 Task: Measure the distance between Nashville and Great Smoky Mountains.
Action: Mouse moved to (260, 68)
Screenshot: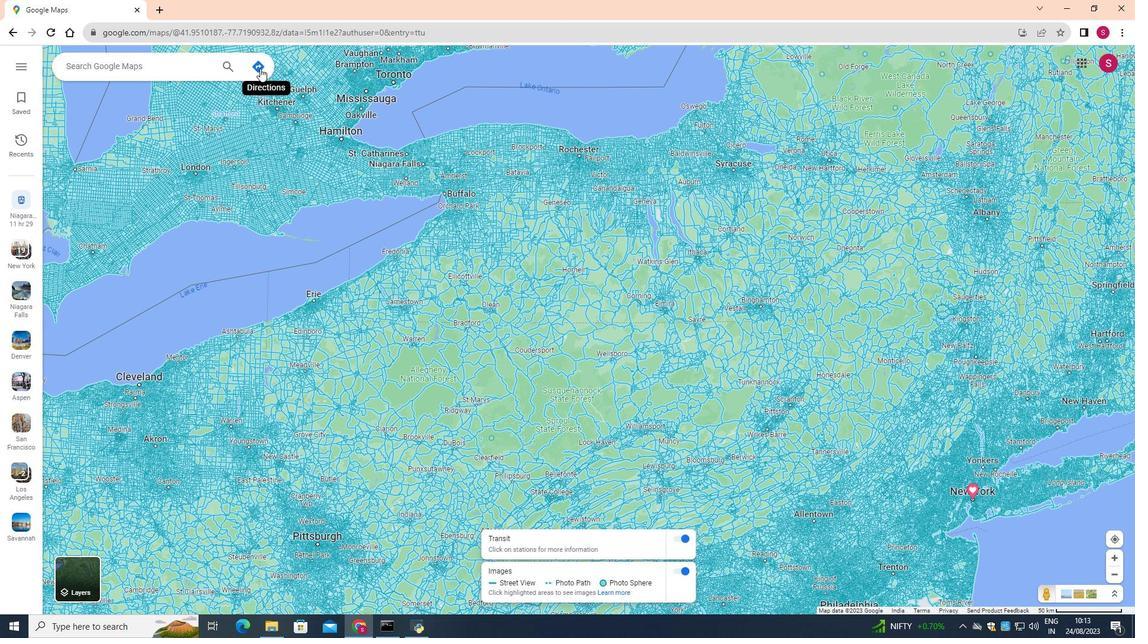 
Action: Mouse pressed left at (260, 68)
Screenshot: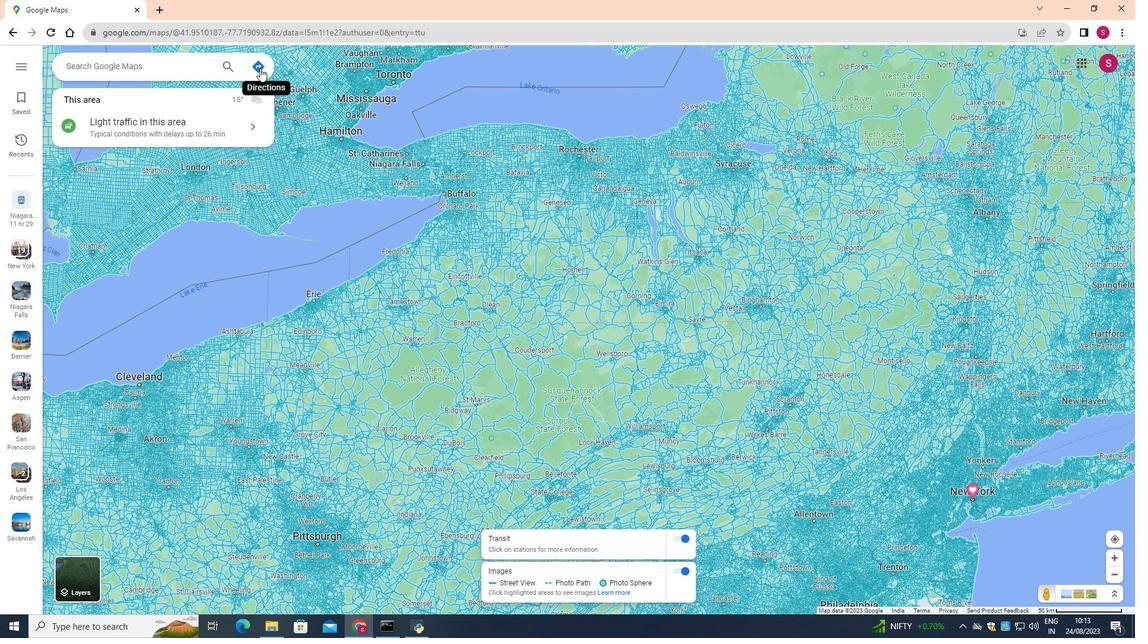 
Action: Mouse moved to (182, 95)
Screenshot: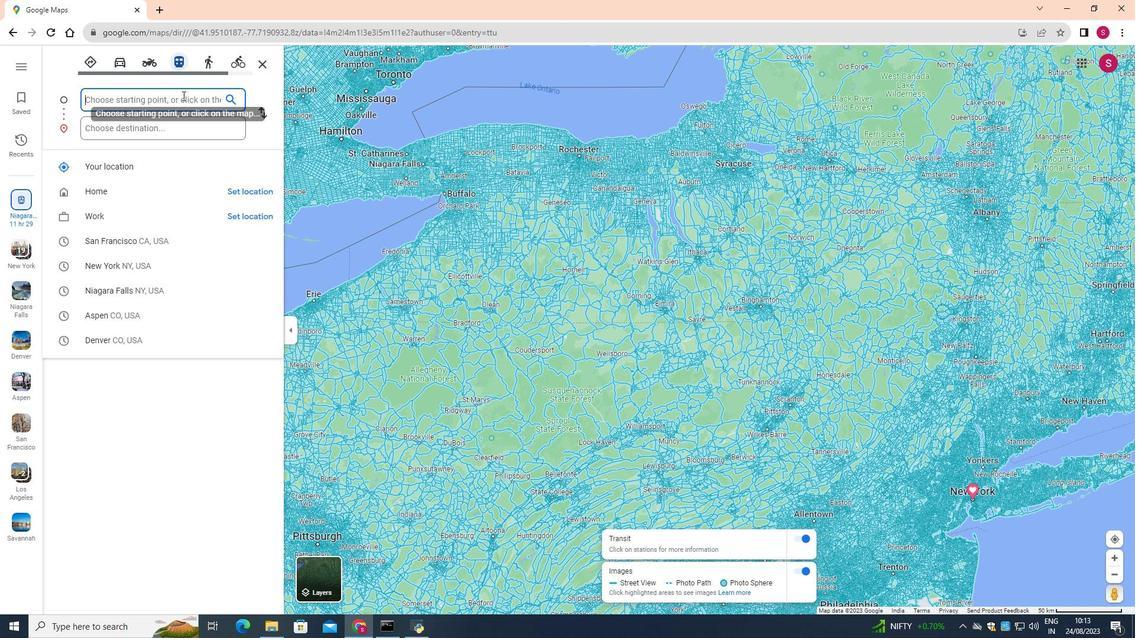 
Action: Mouse pressed left at (182, 95)
Screenshot: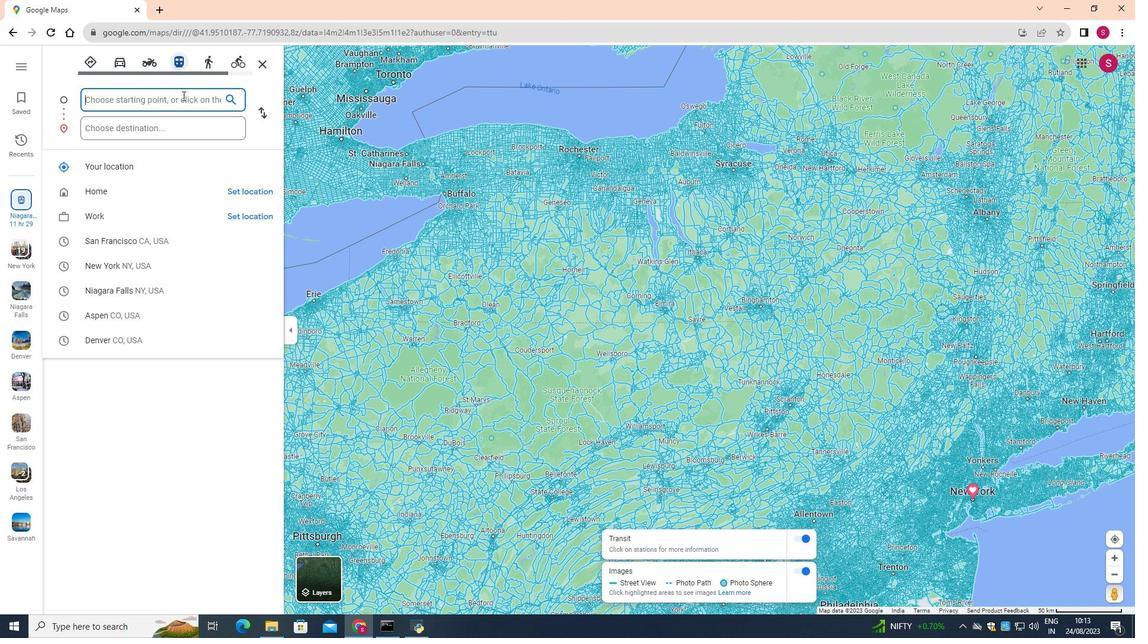 
Action: Key pressed <Key.shift><Key.shift>Nashville
Screenshot: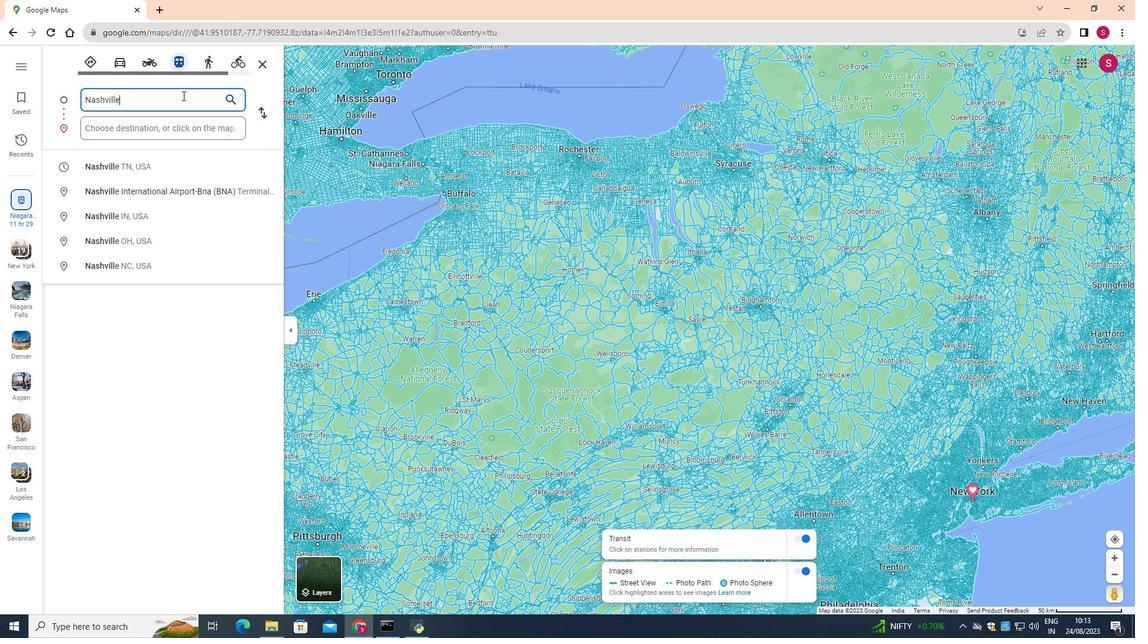 
Action: Mouse moved to (150, 166)
Screenshot: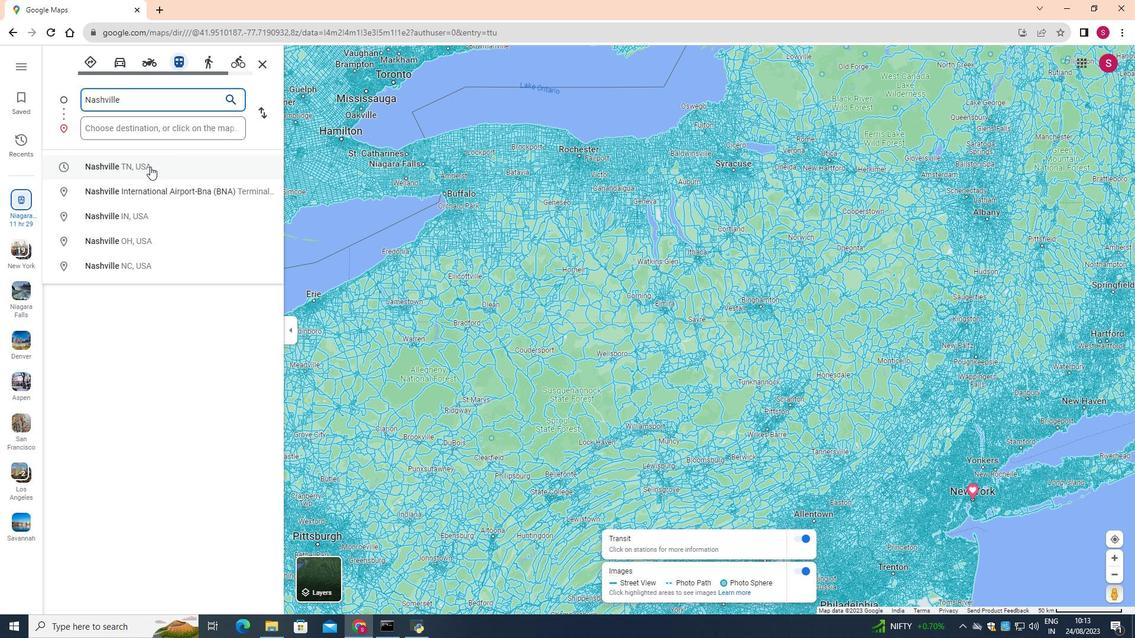 
Action: Mouse pressed left at (150, 166)
Screenshot: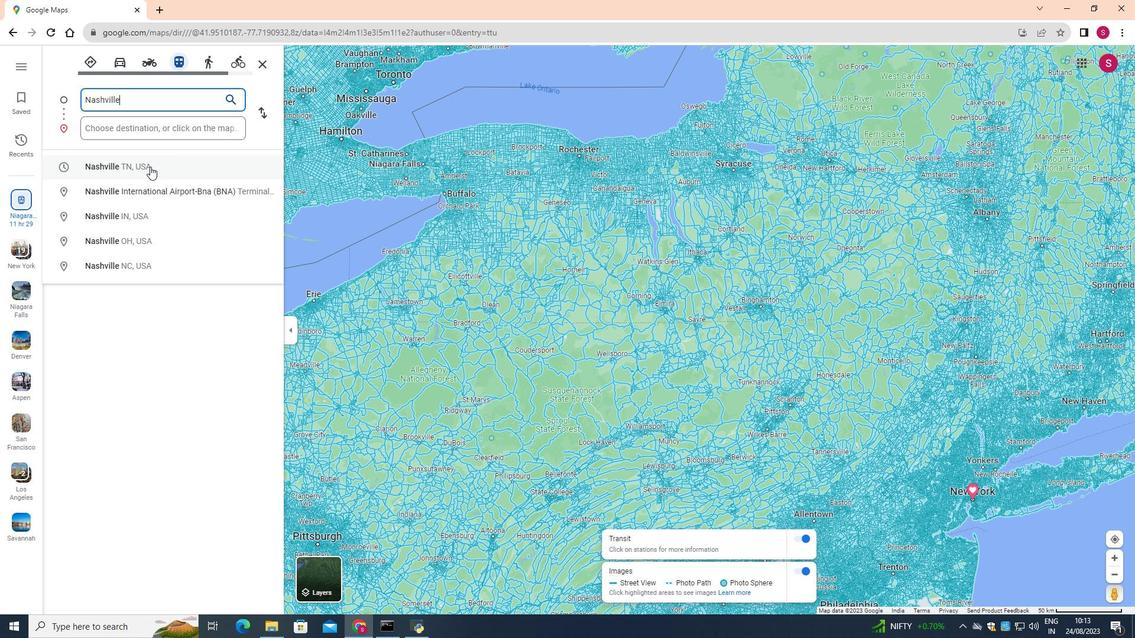 
Action: Mouse moved to (175, 123)
Screenshot: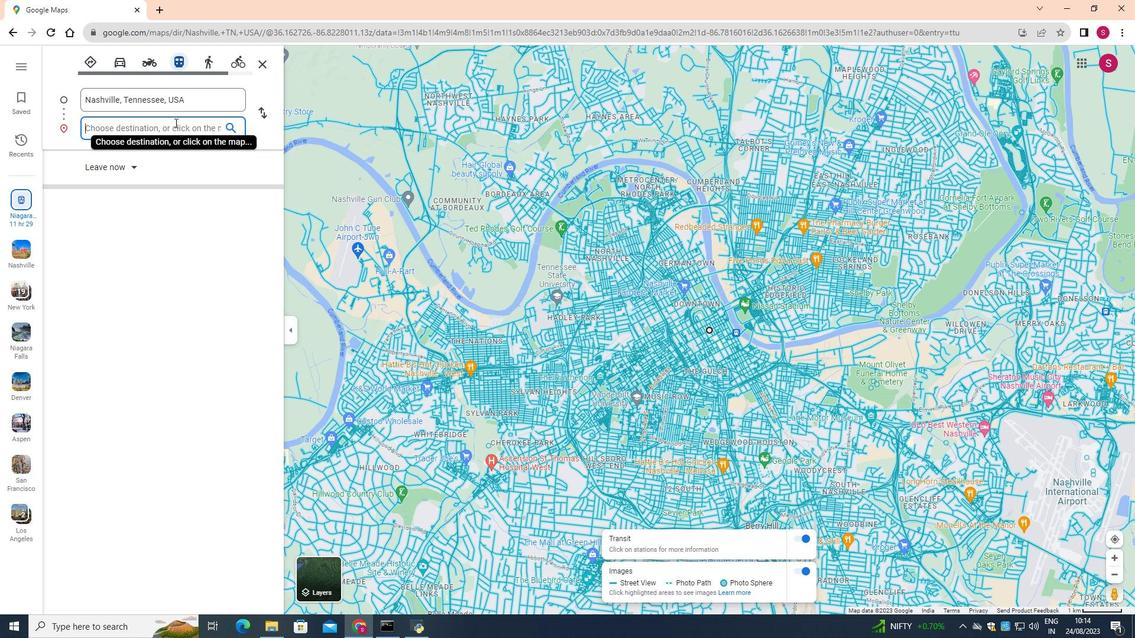
Action: Mouse pressed left at (175, 123)
Screenshot: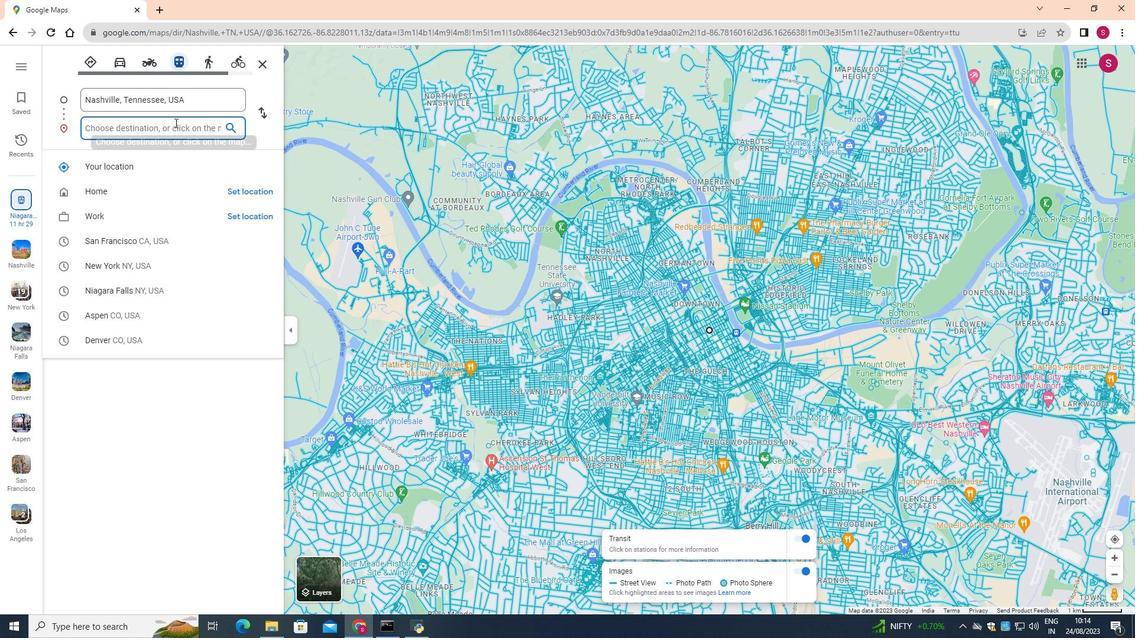 
Action: Key pressed <Key.shift>Great<Key.space><Key.shift>Smoky
Screenshot: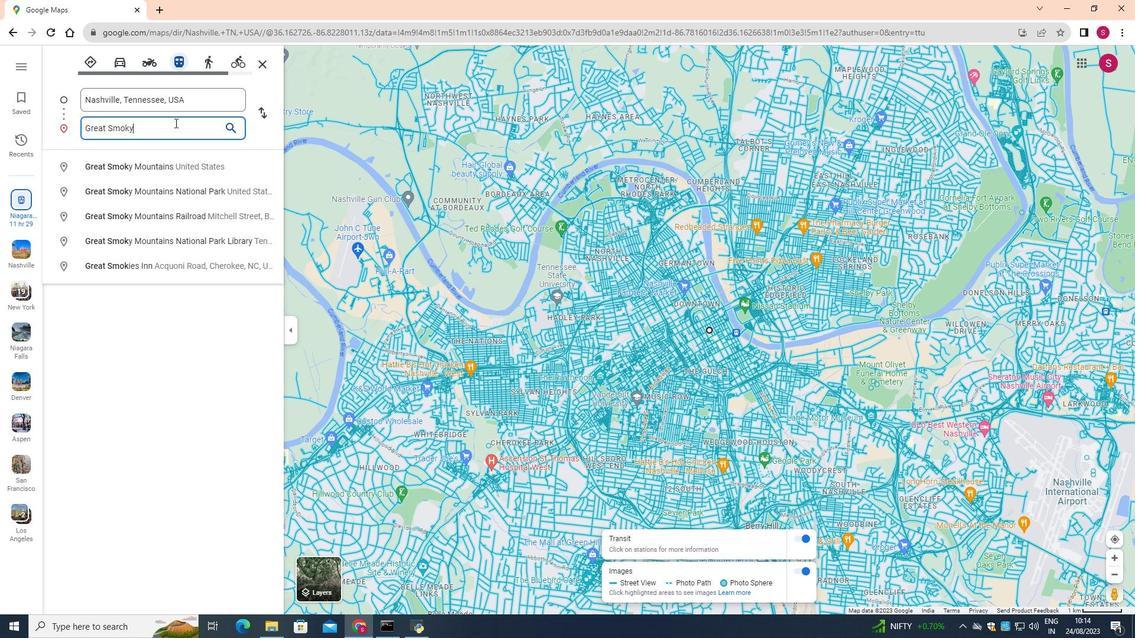
Action: Mouse moved to (124, 165)
Screenshot: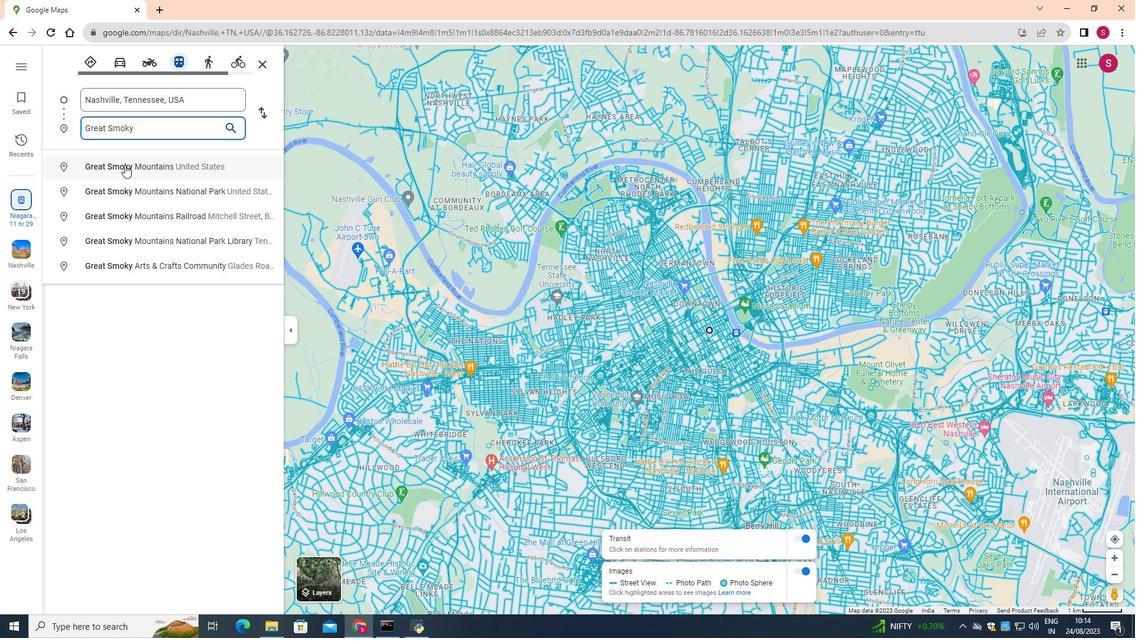 
Action: Mouse pressed left at (124, 165)
Screenshot: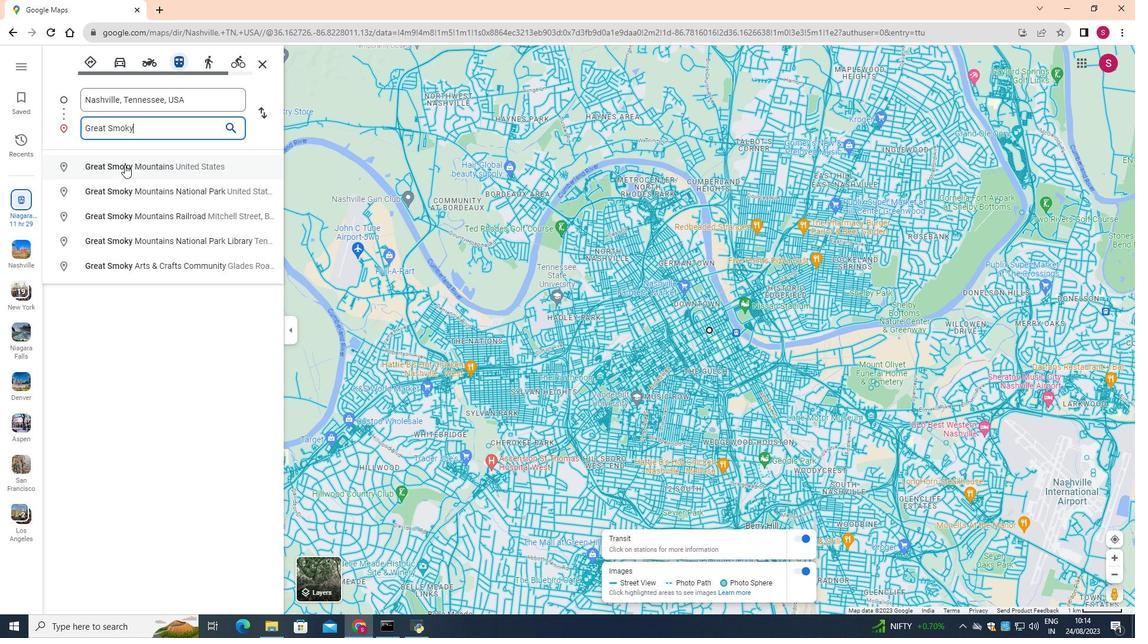 
Action: Mouse moved to (508, 573)
Screenshot: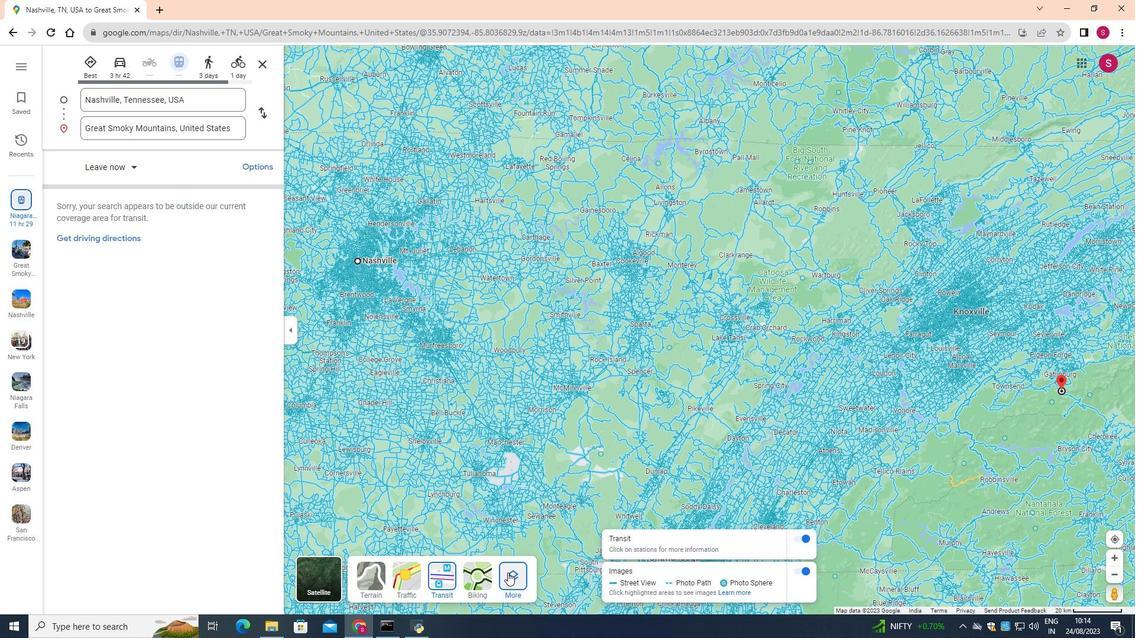 
Action: Mouse pressed left at (508, 573)
Screenshot: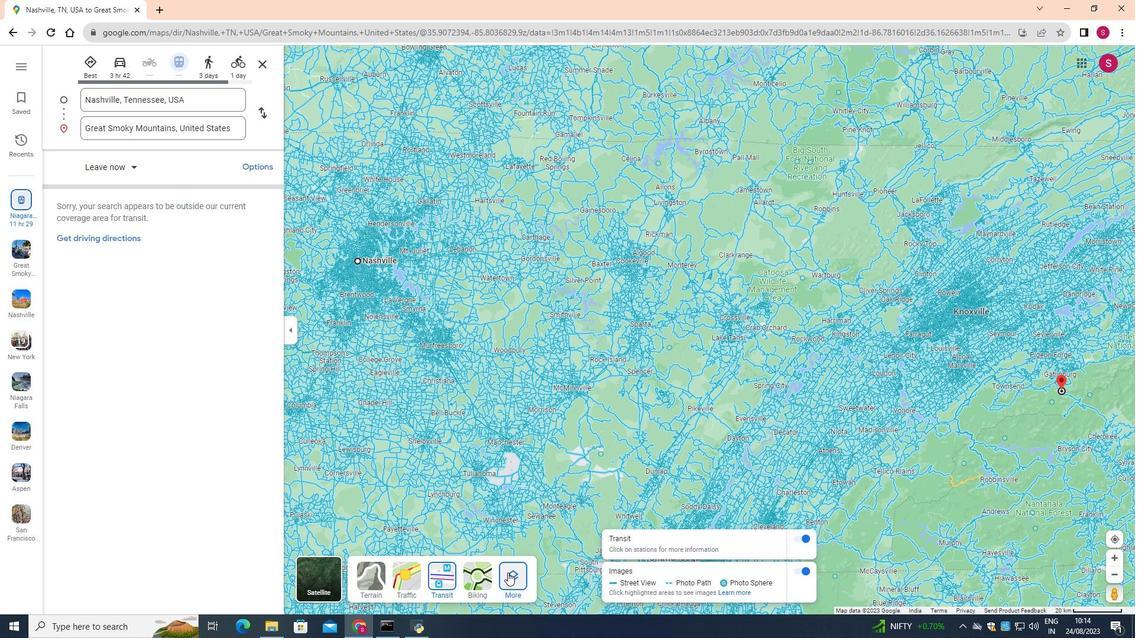 
Action: Mouse moved to (412, 466)
Screenshot: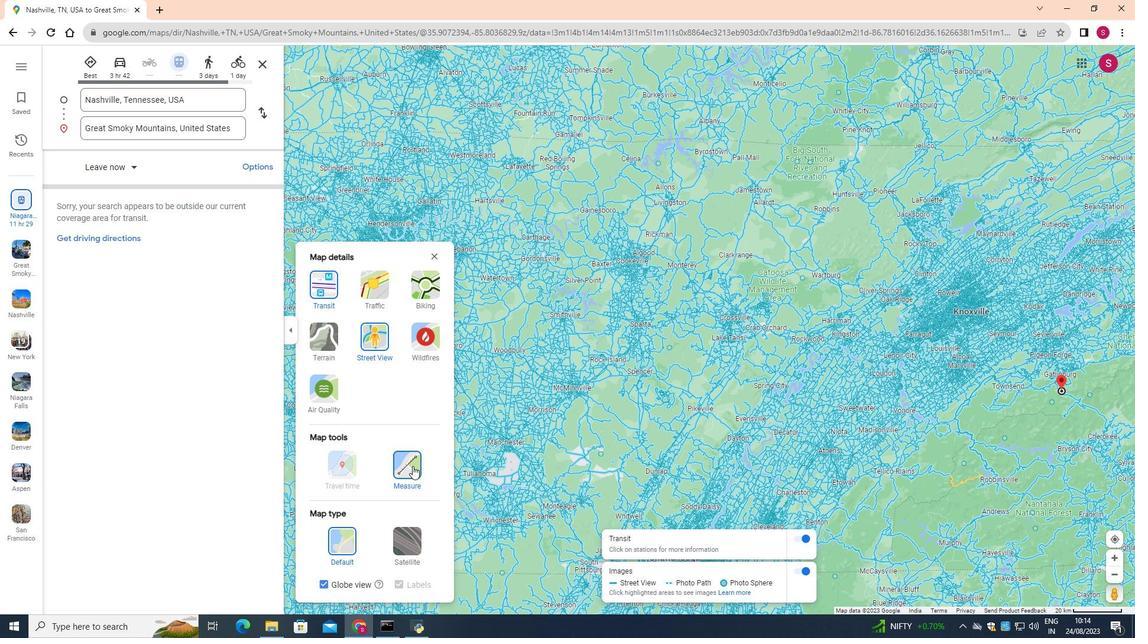 
Action: Mouse pressed left at (412, 466)
Screenshot: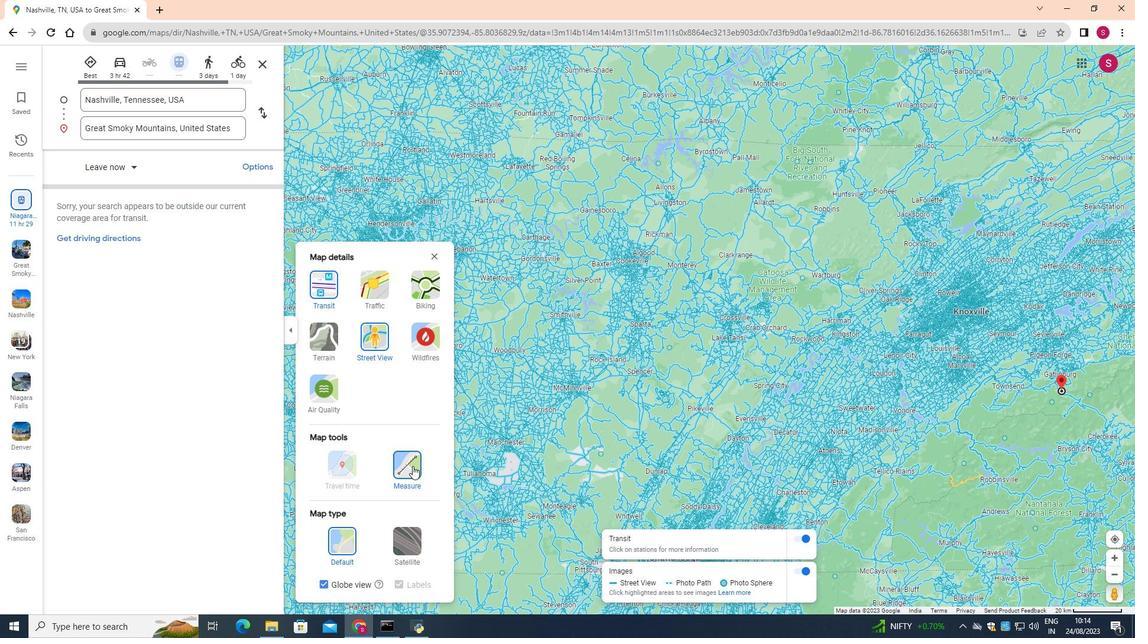 
Action: Mouse moved to (415, 464)
Screenshot: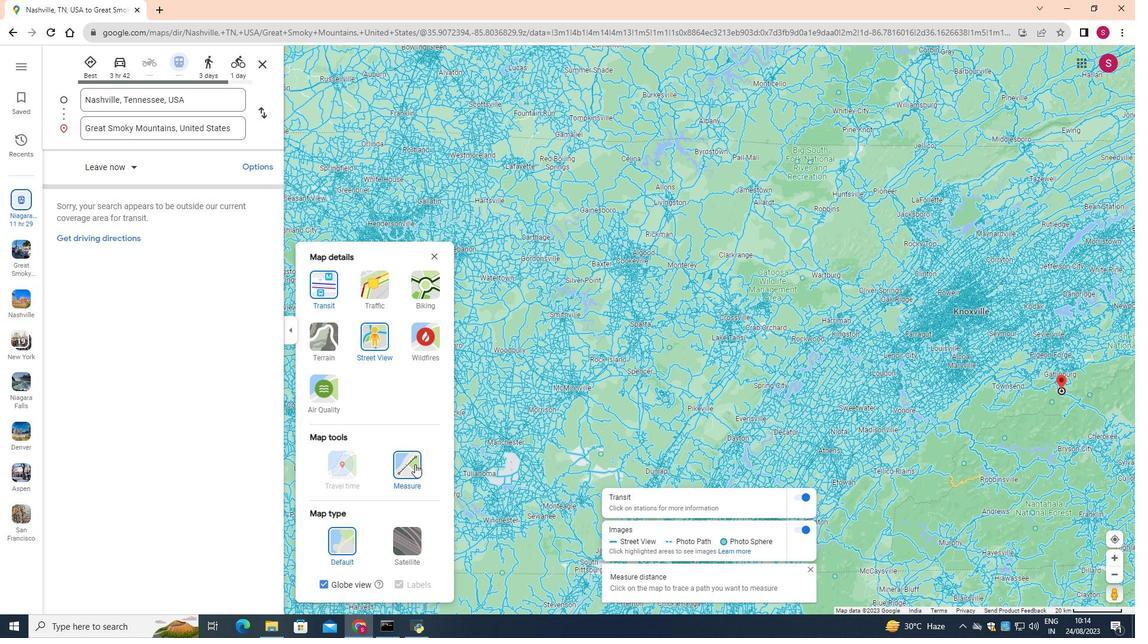 
Action: Mouse pressed left at (415, 464)
Screenshot: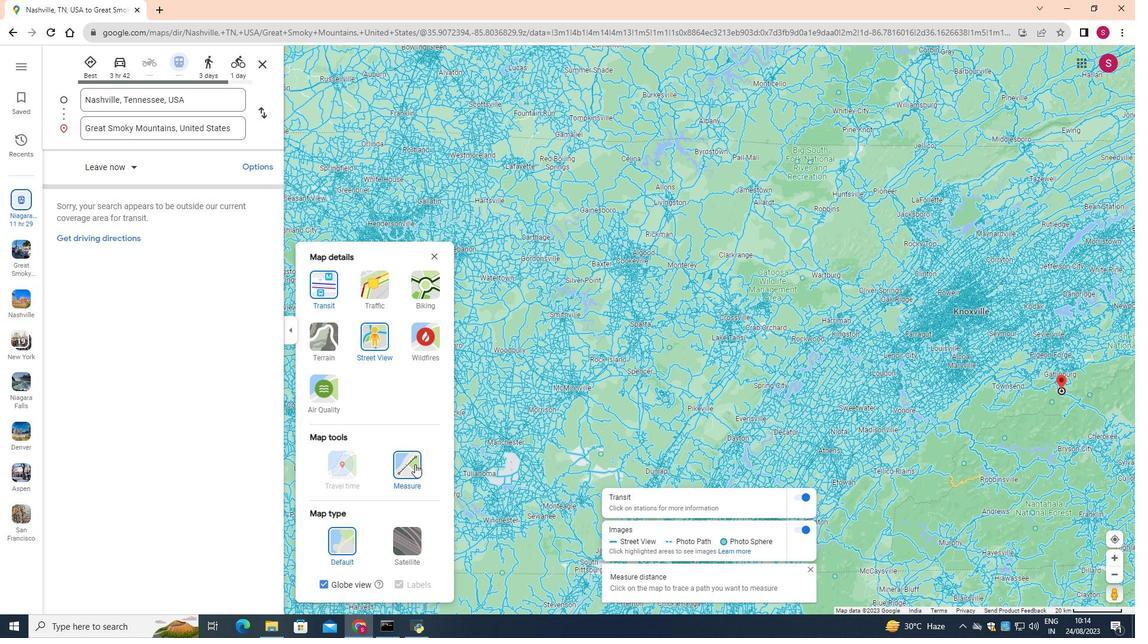 
Action: Mouse pressed left at (415, 464)
Screenshot: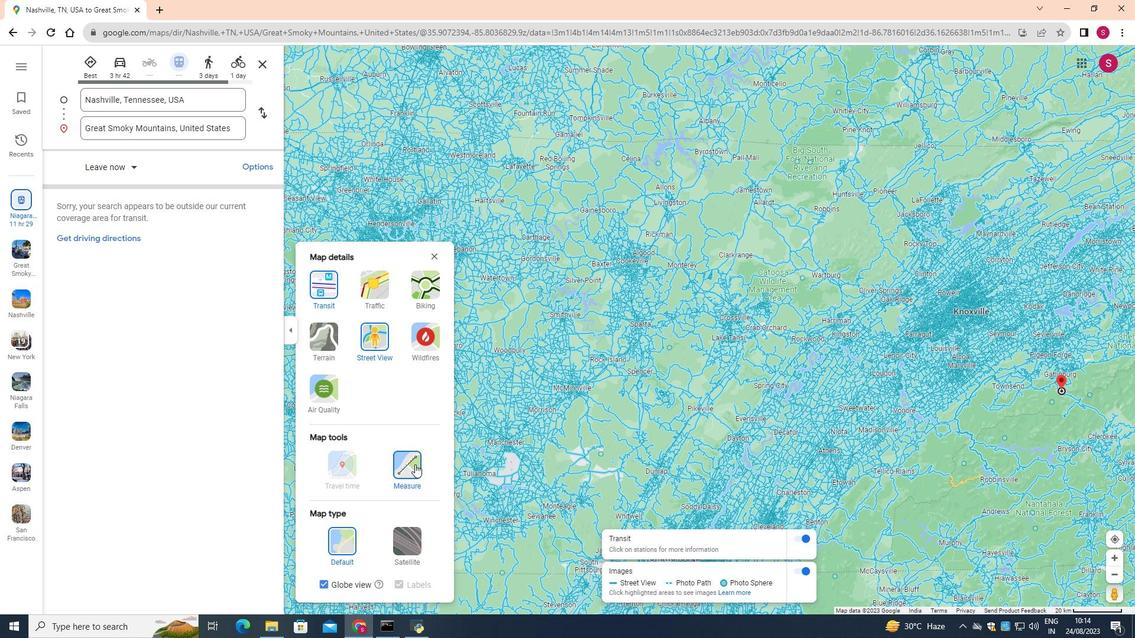 
Action: Mouse moved to (434, 257)
Screenshot: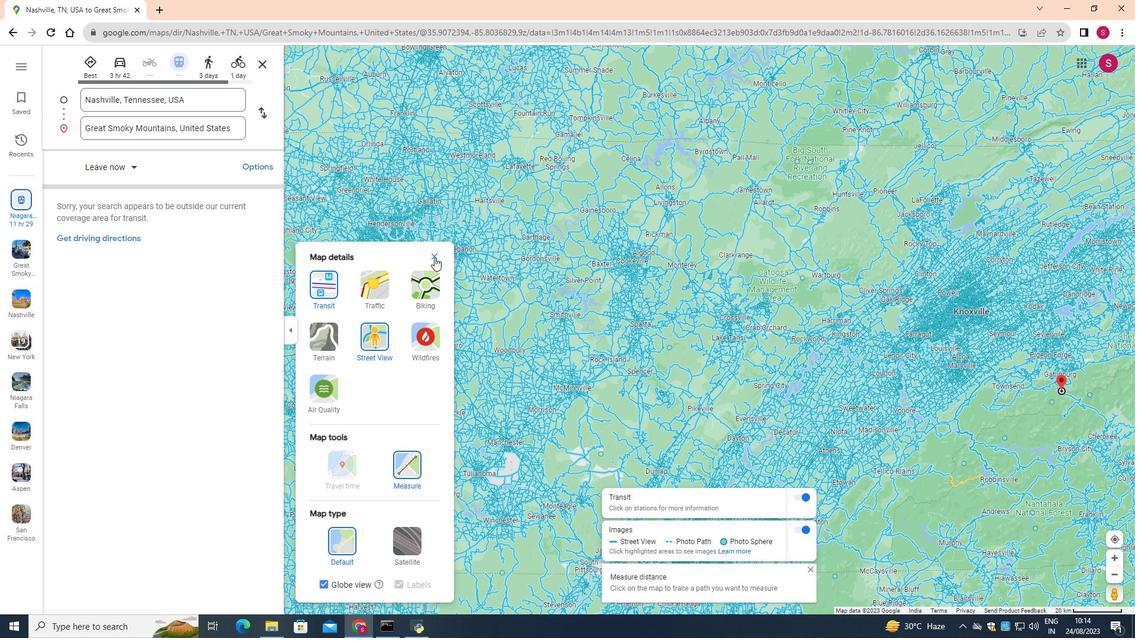 
Action: Mouse pressed left at (434, 257)
Screenshot: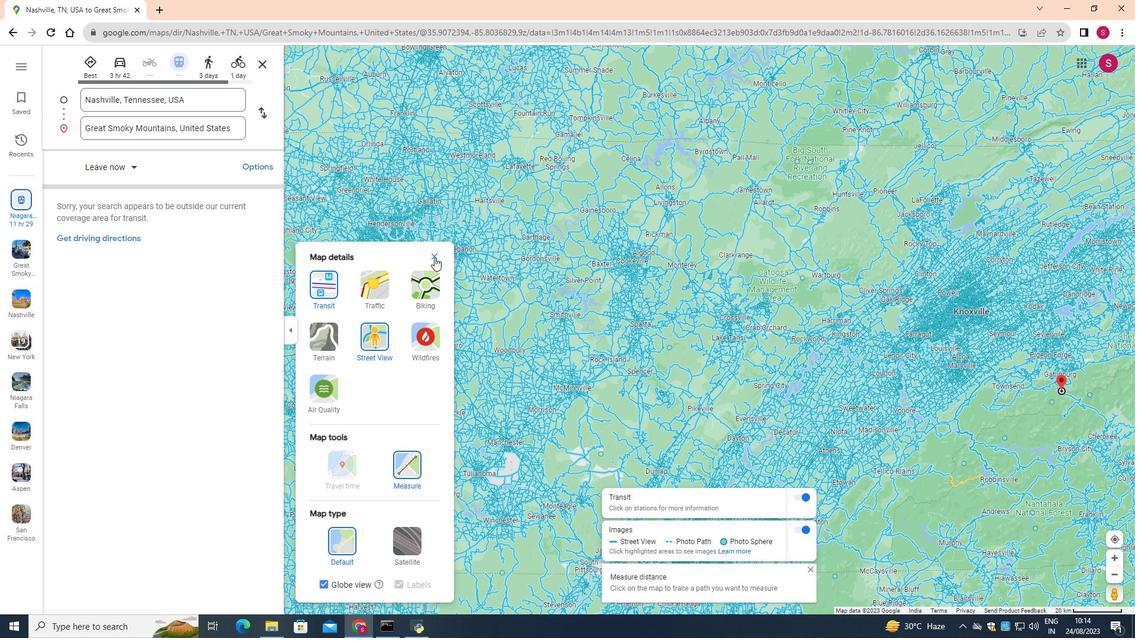 
Action: Mouse moved to (357, 259)
Screenshot: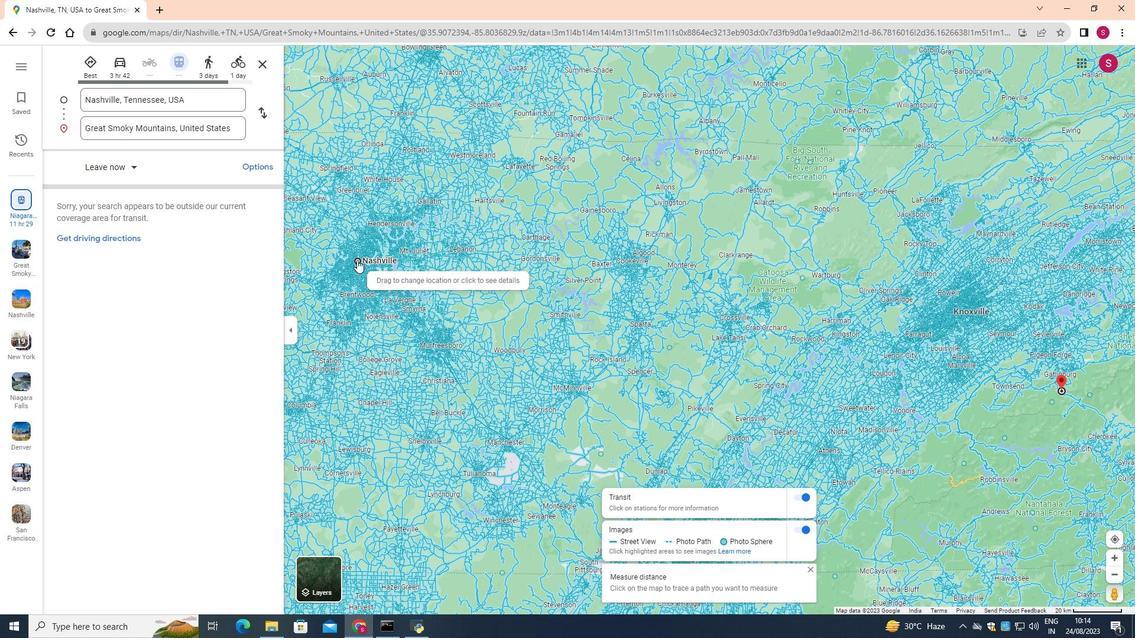 
Action: Mouse pressed left at (357, 259)
Screenshot: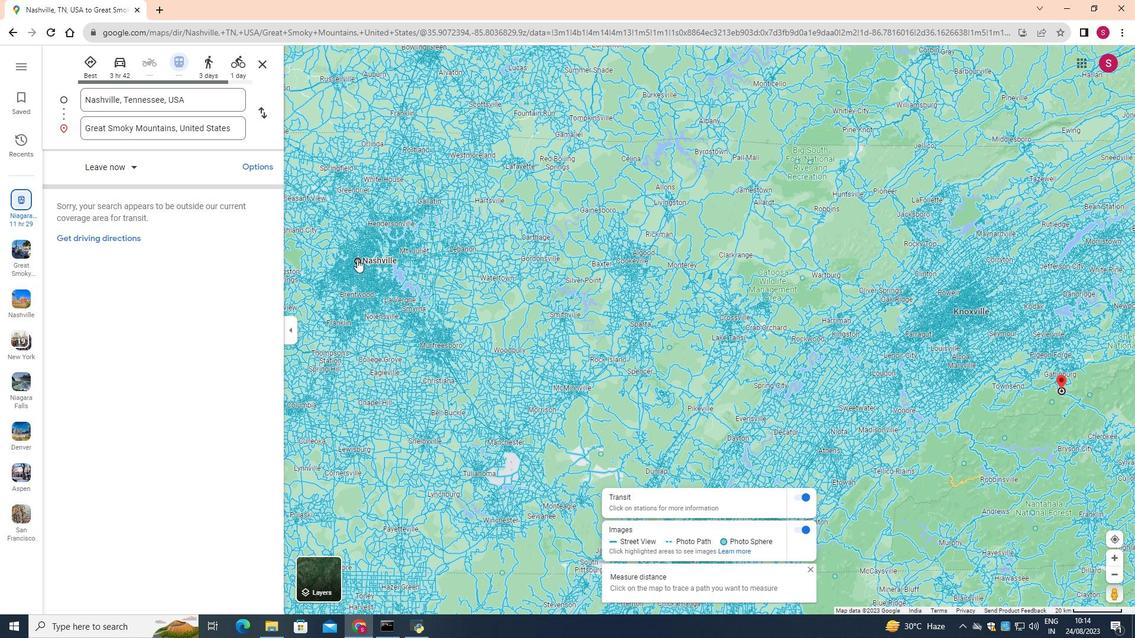 
Action: Mouse moved to (1060, 388)
Screenshot: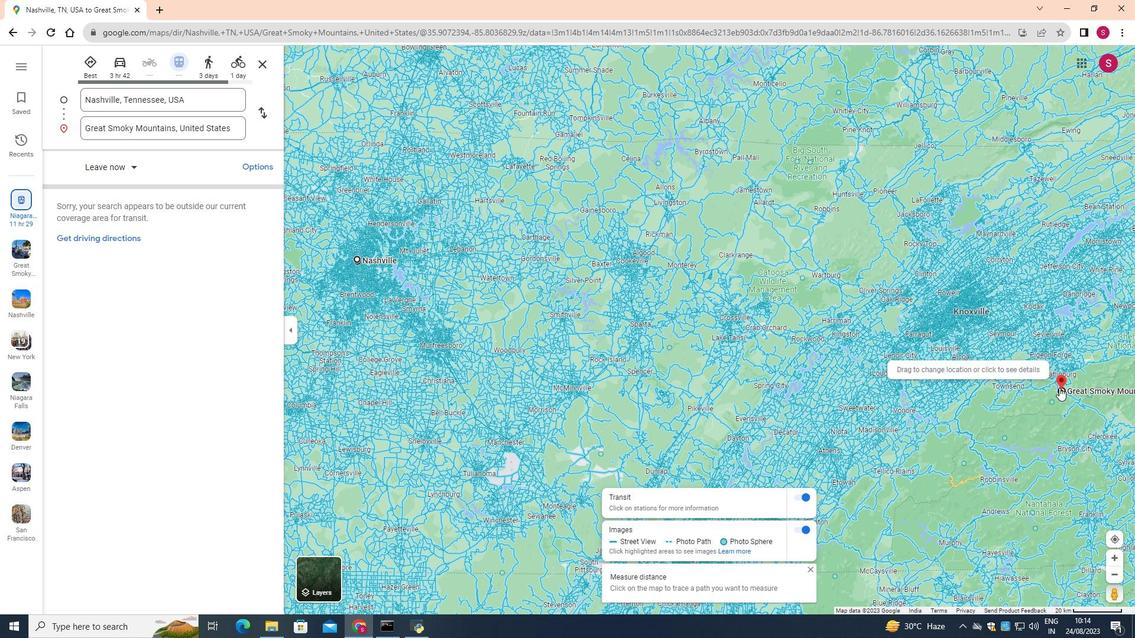 
Action: Mouse pressed left at (1060, 388)
Screenshot: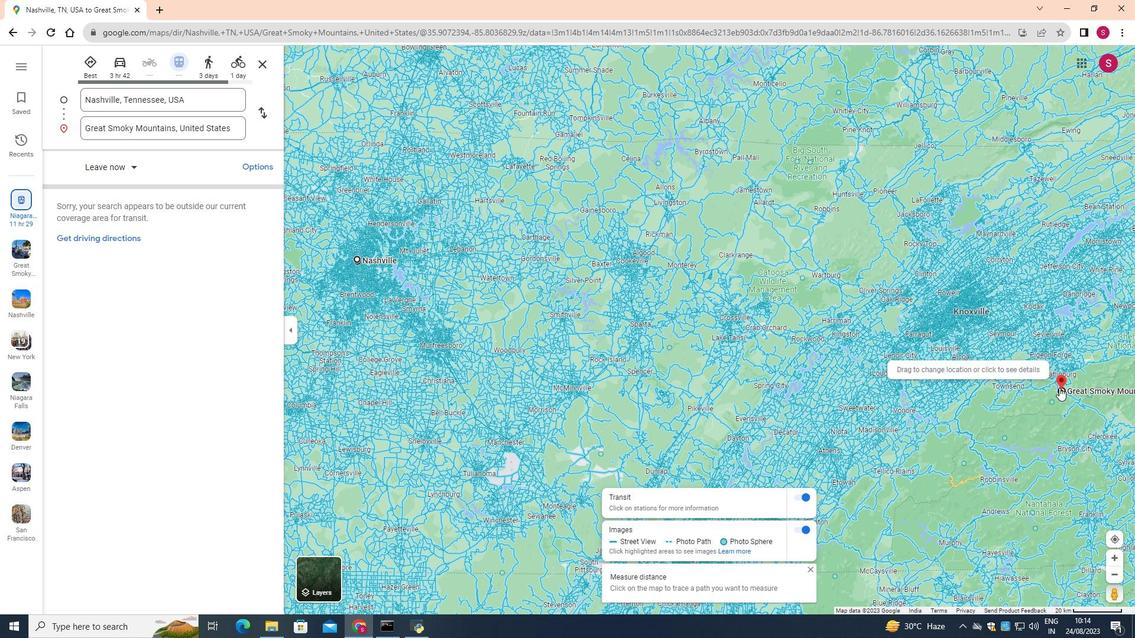 
Action: Mouse moved to (395, 321)
Screenshot: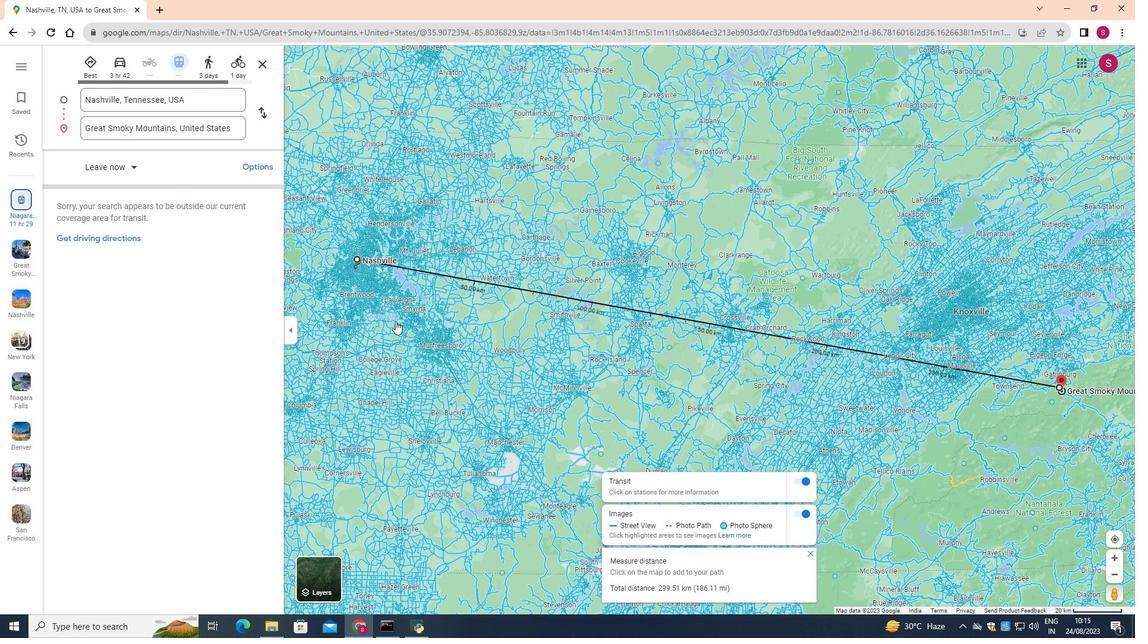 
Action: Mouse scrolled (395, 322) with delta (0, 0)
Screenshot: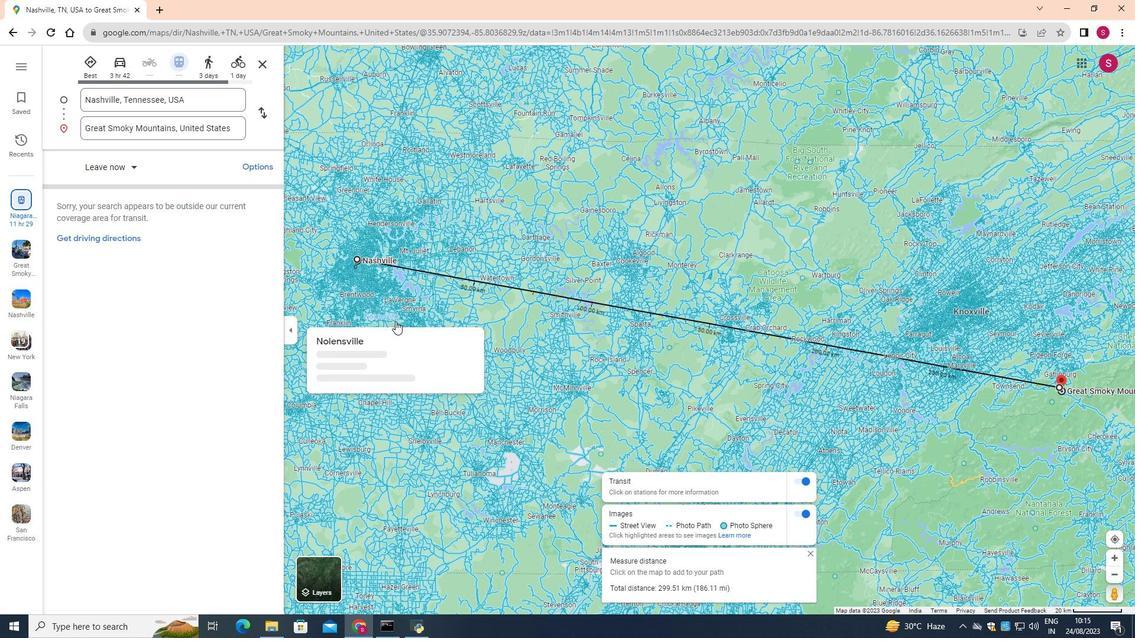 
Action: Mouse moved to (396, 321)
Screenshot: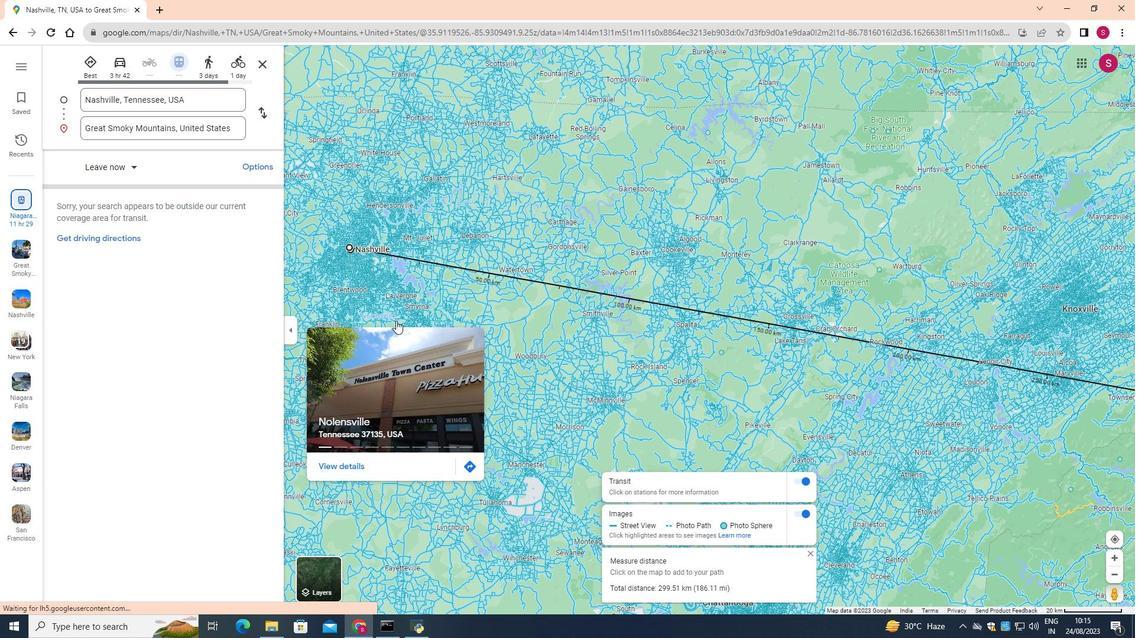 
Action: Mouse scrolled (396, 321) with delta (0, 0)
Screenshot: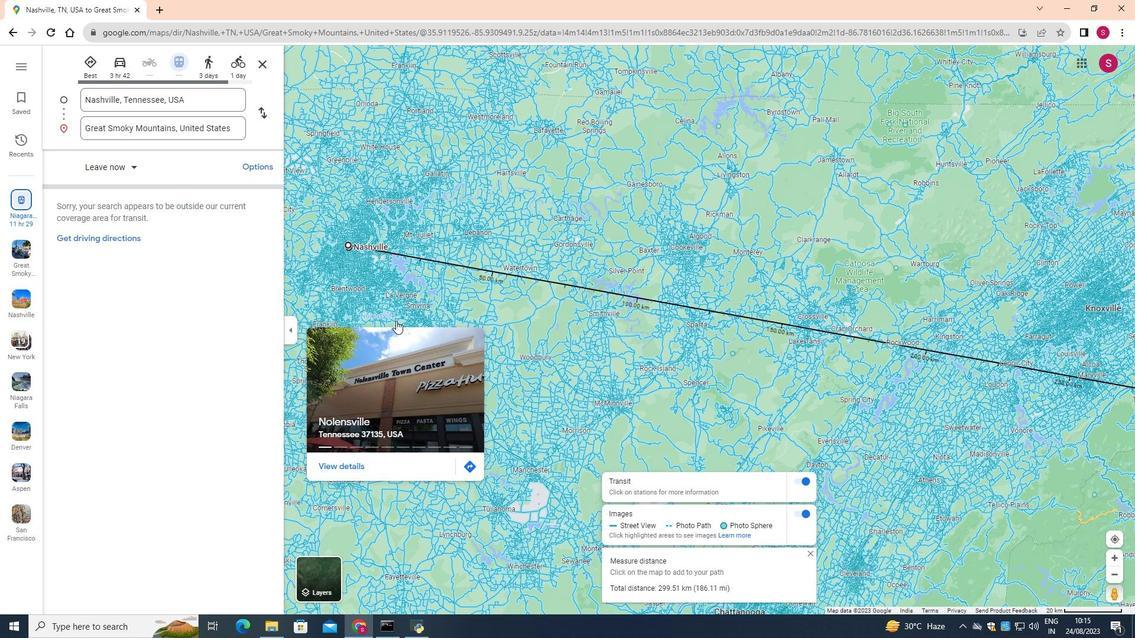 
Action: Mouse moved to (625, 385)
Screenshot: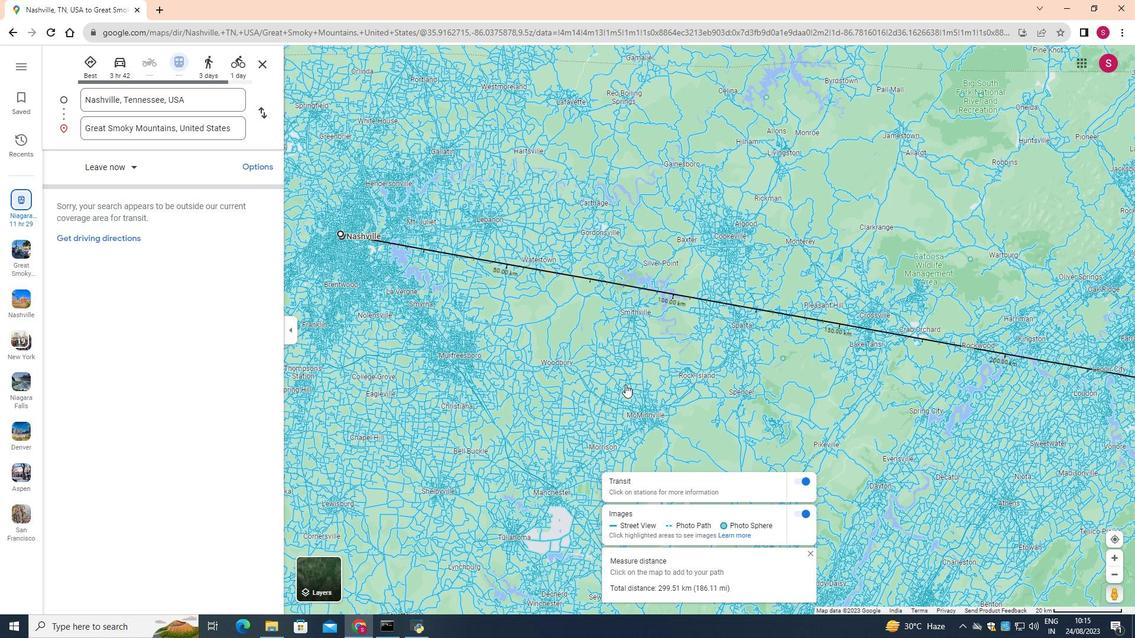 
Action: Mouse pressed left at (625, 385)
Screenshot: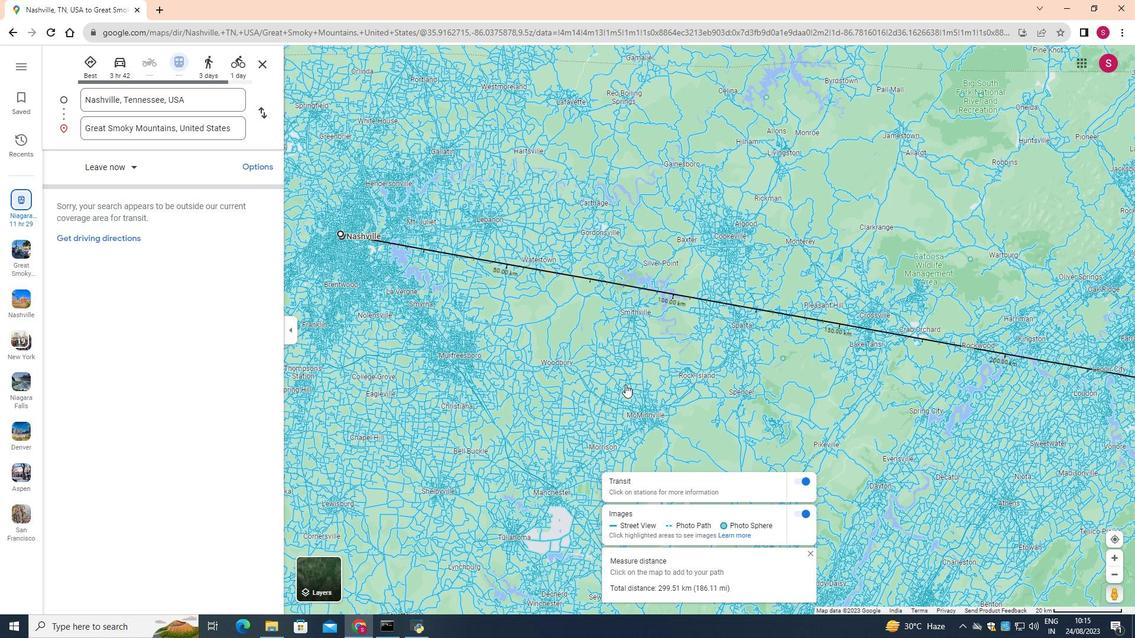 
Action: Mouse moved to (883, 414)
Screenshot: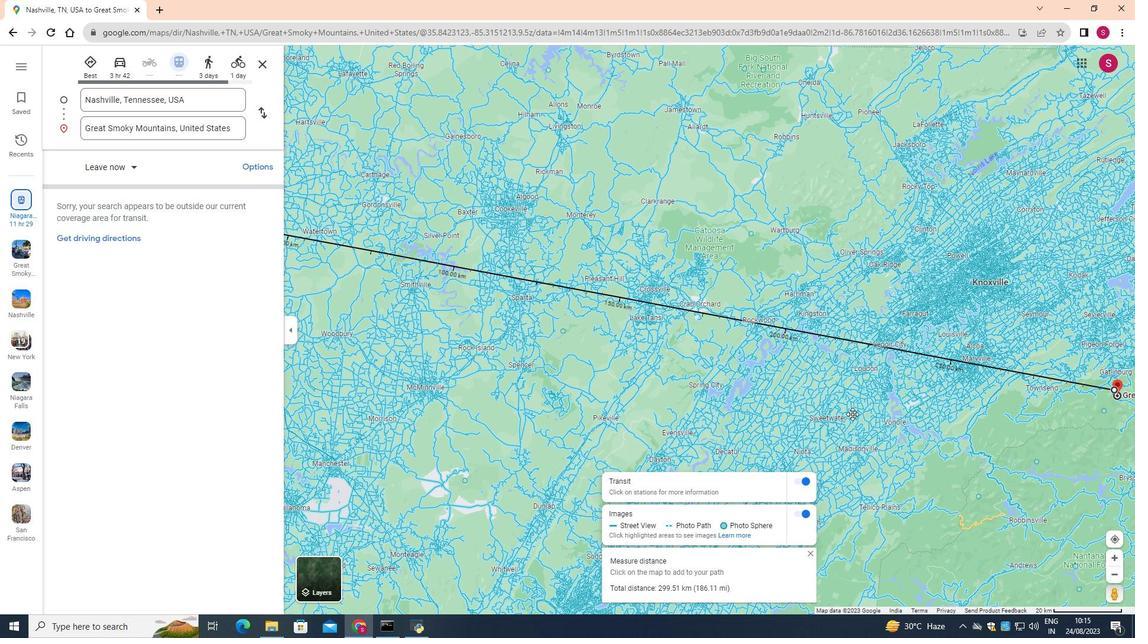 
Action: Mouse pressed left at (883, 414)
Screenshot: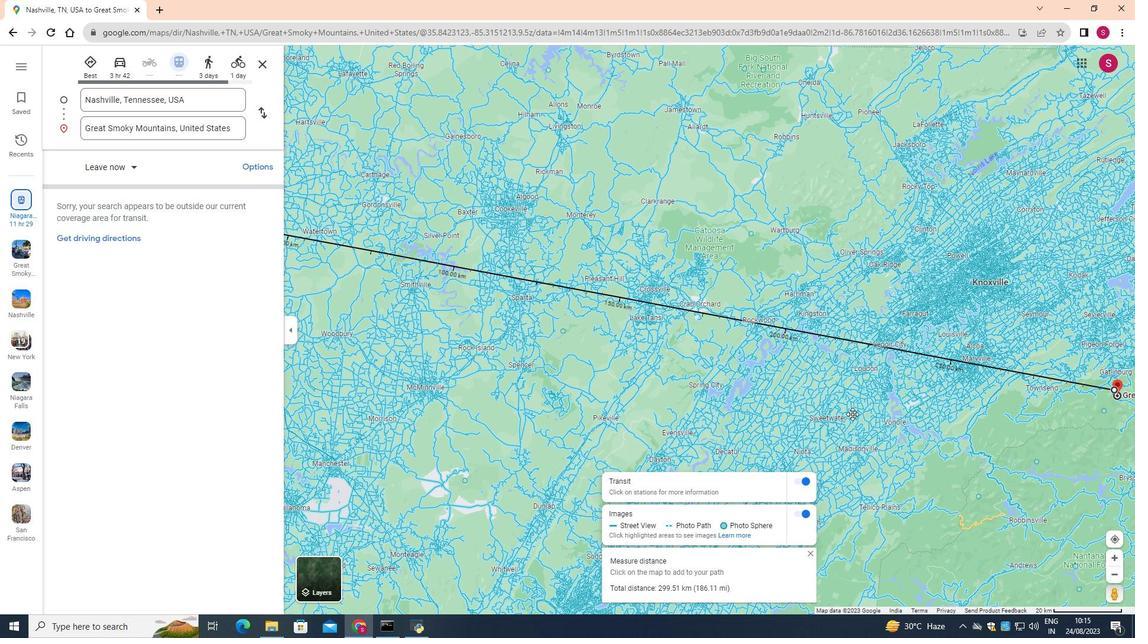 
Action: Mouse moved to (625, 316)
Screenshot: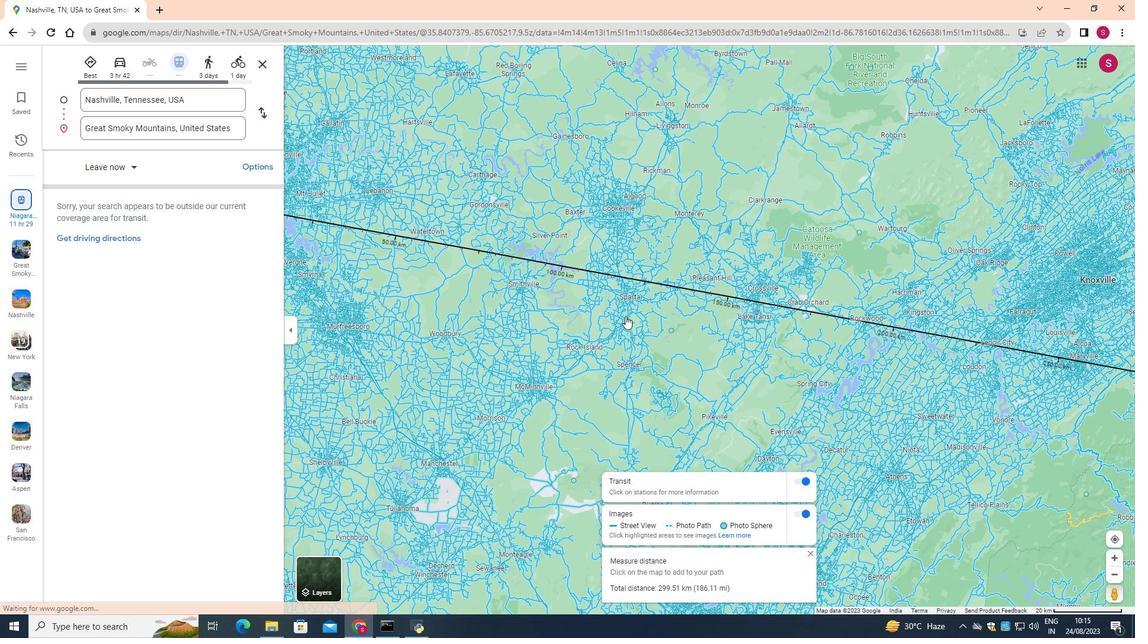 
Action: Mouse scrolled (625, 315) with delta (0, 0)
Screenshot: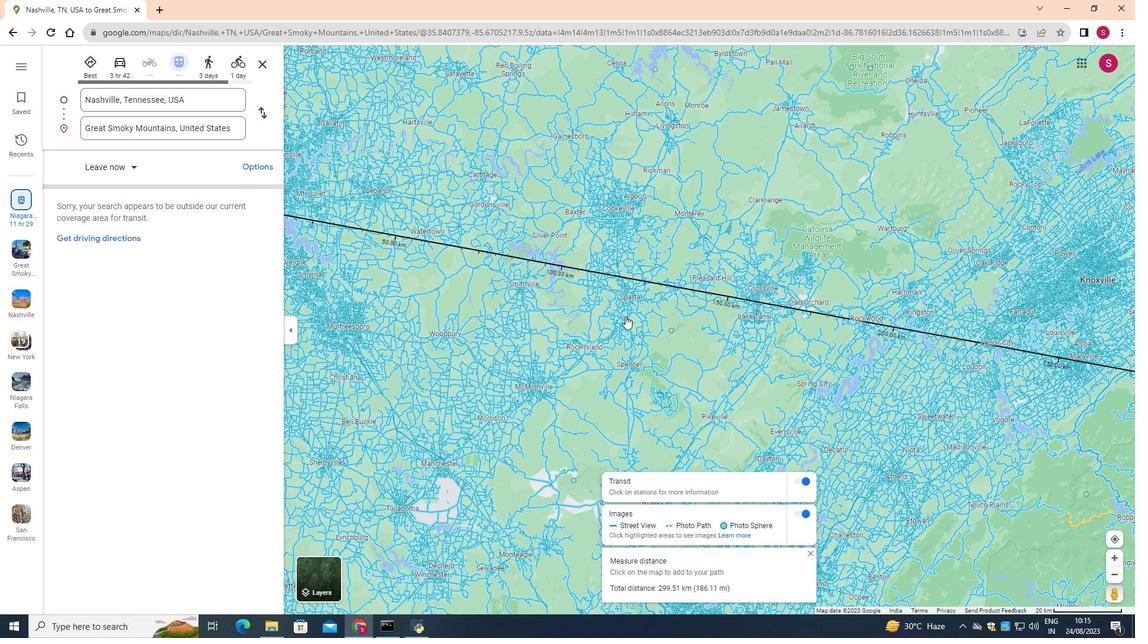
Action: Mouse scrolled (625, 315) with delta (0, 0)
Screenshot: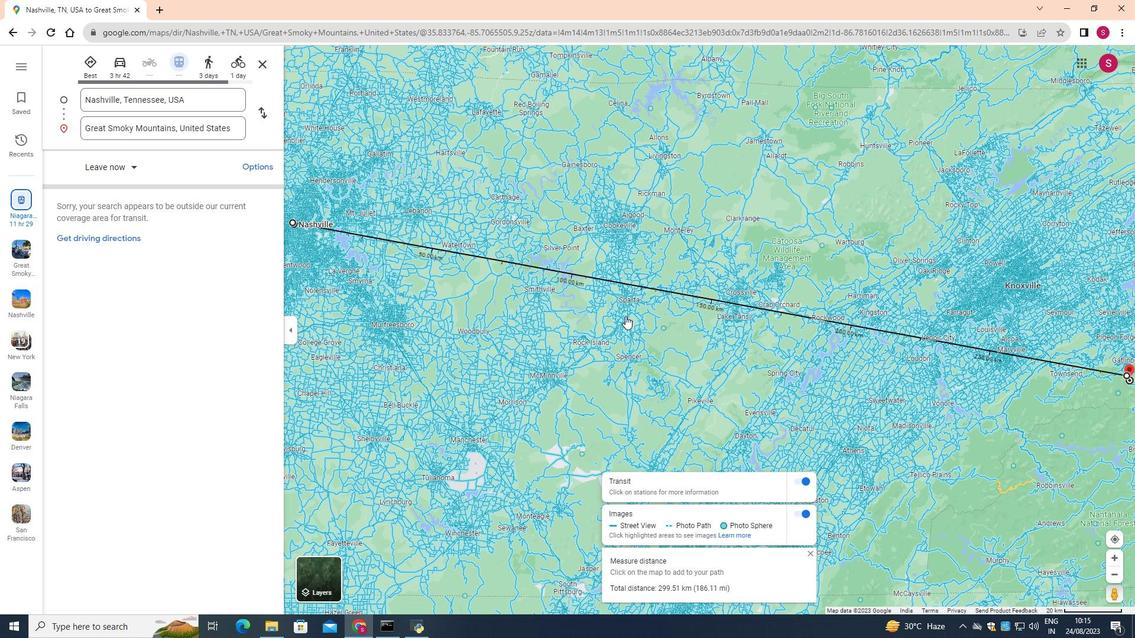 
Action: Mouse scrolled (625, 315) with delta (0, 0)
Screenshot: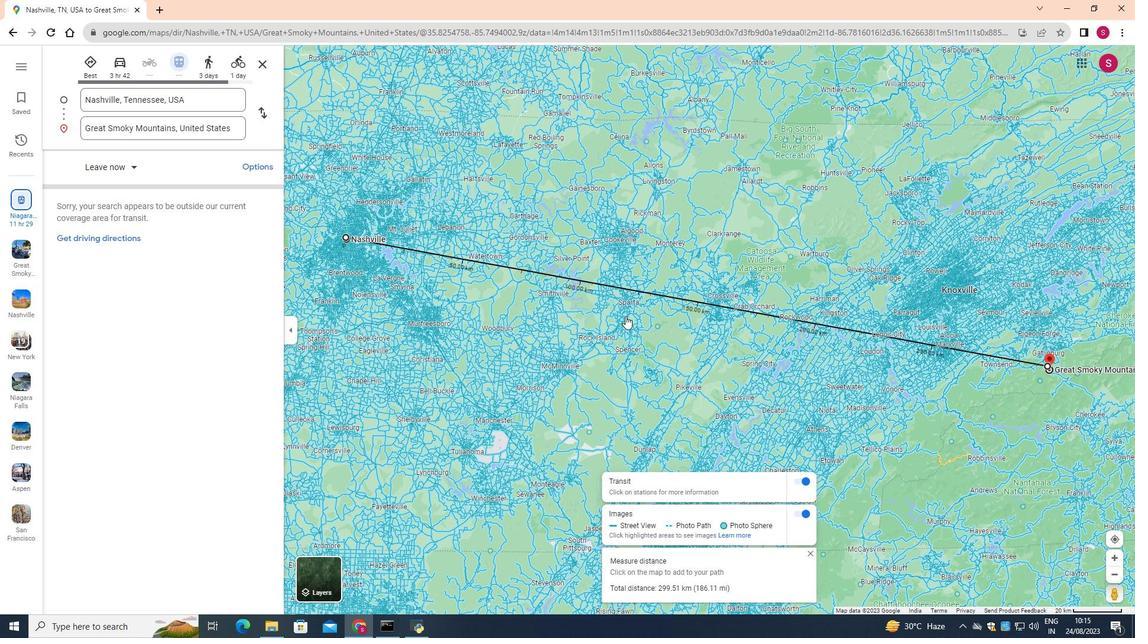 
Action: Mouse scrolled (625, 315) with delta (0, 0)
Screenshot: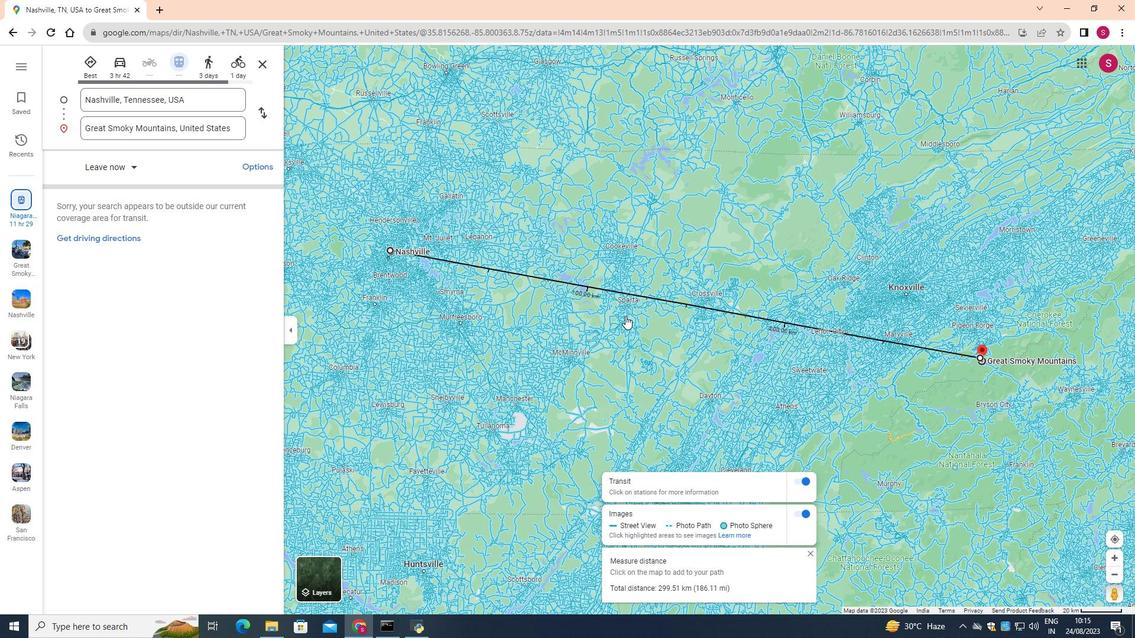
Action: Mouse scrolled (625, 317) with delta (0, 0)
Screenshot: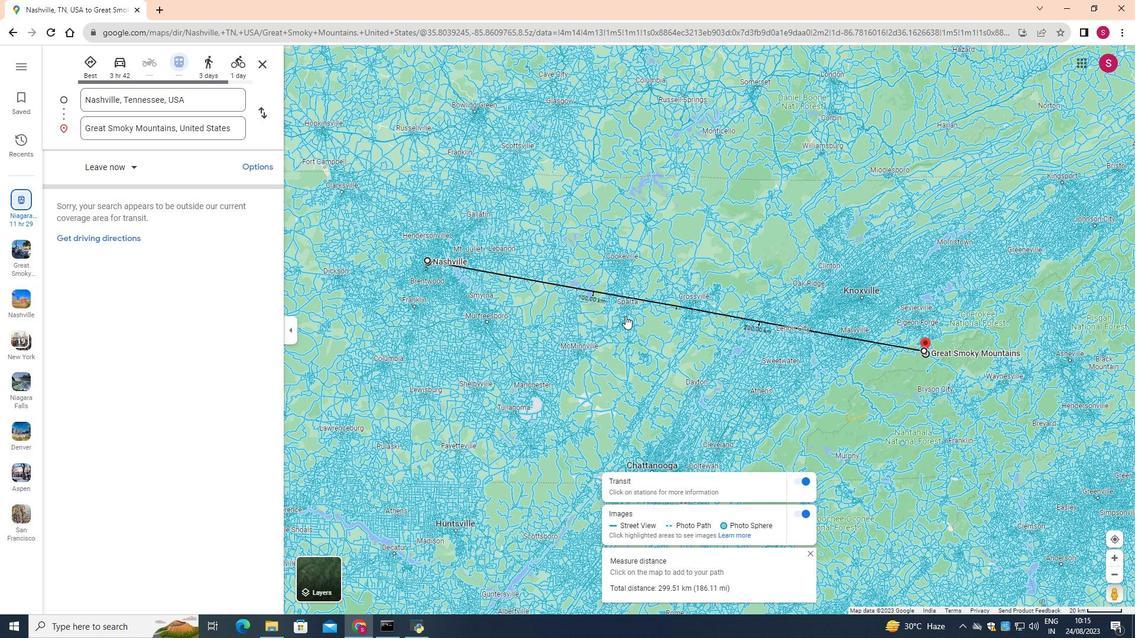 
